 Task: Set the program in track settings for input/codecs to 2.
Action: Mouse moved to (140, 21)
Screenshot: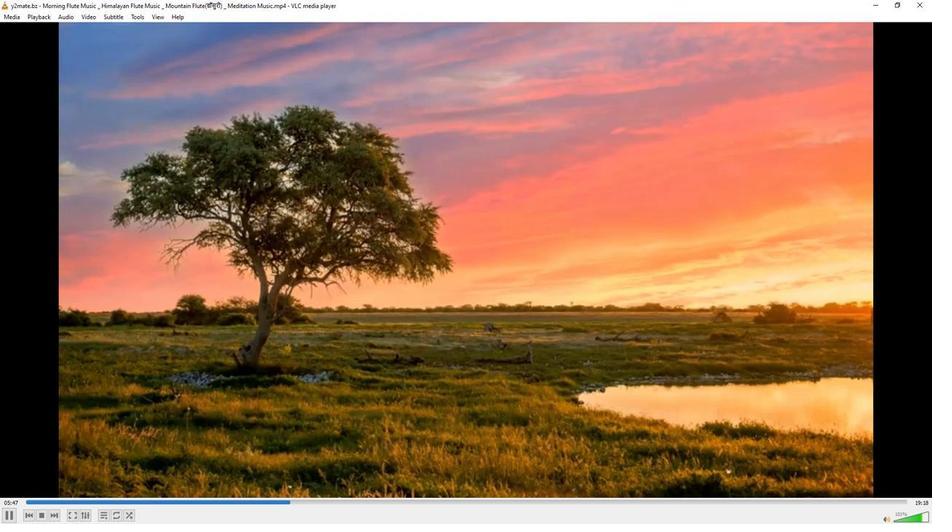
Action: Mouse pressed left at (140, 21)
Screenshot: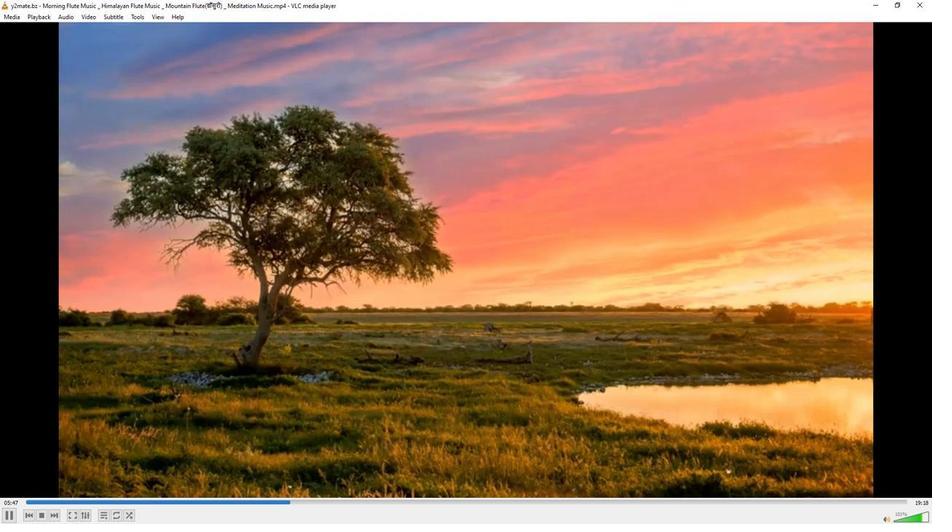 
Action: Mouse moved to (142, 137)
Screenshot: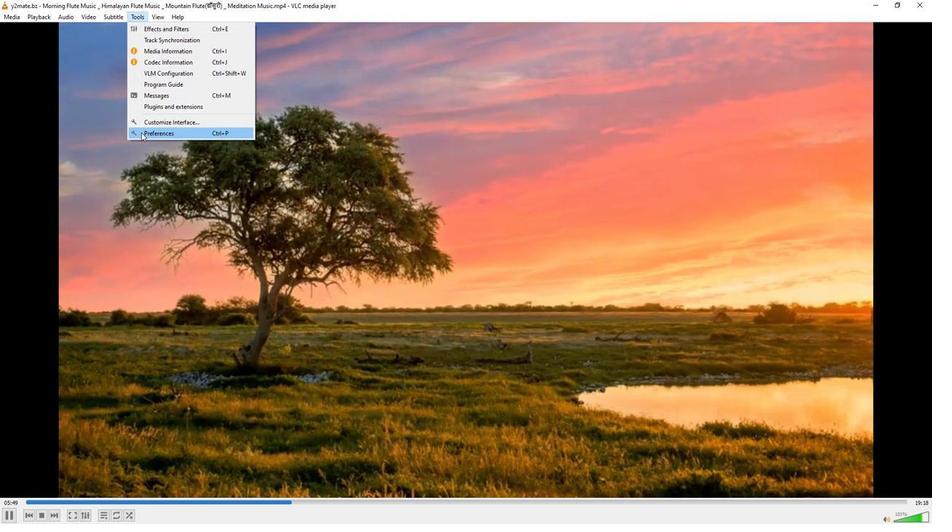 
Action: Mouse pressed left at (142, 137)
Screenshot: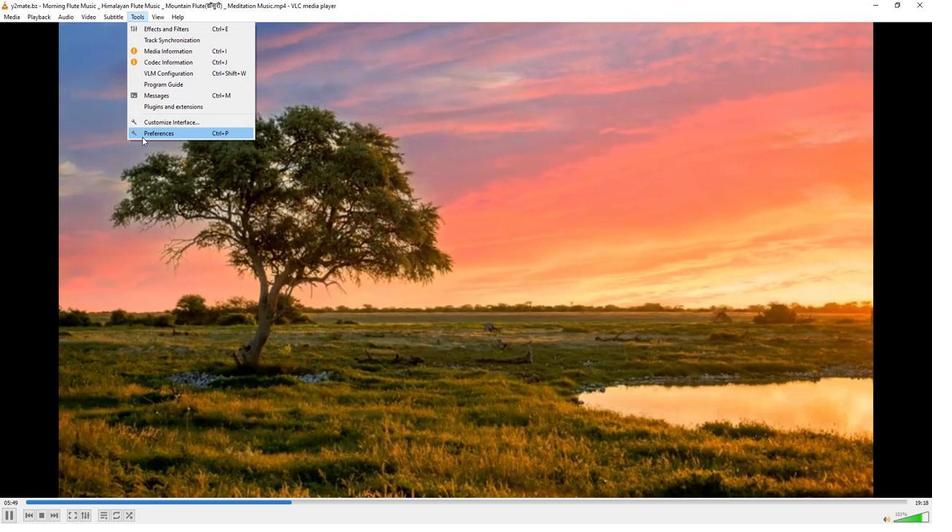 
Action: Mouse moved to (308, 429)
Screenshot: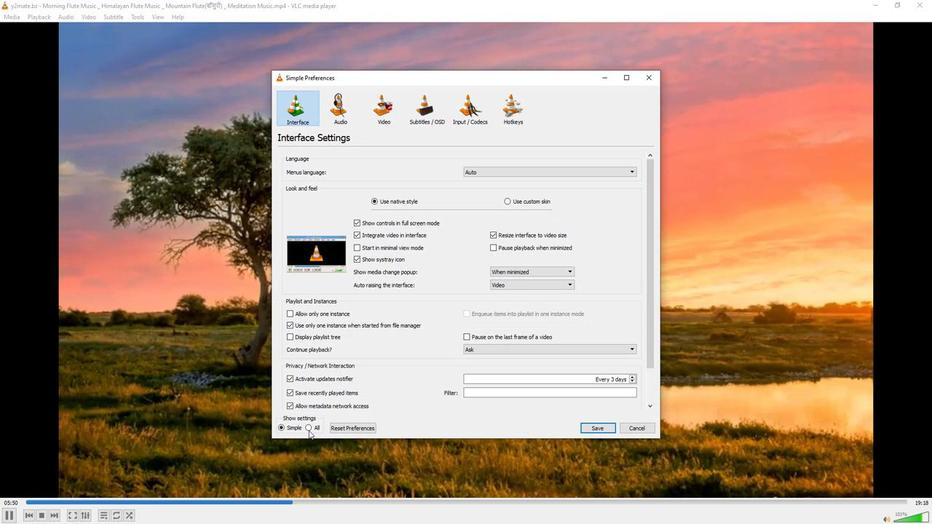 
Action: Mouse pressed left at (308, 429)
Screenshot: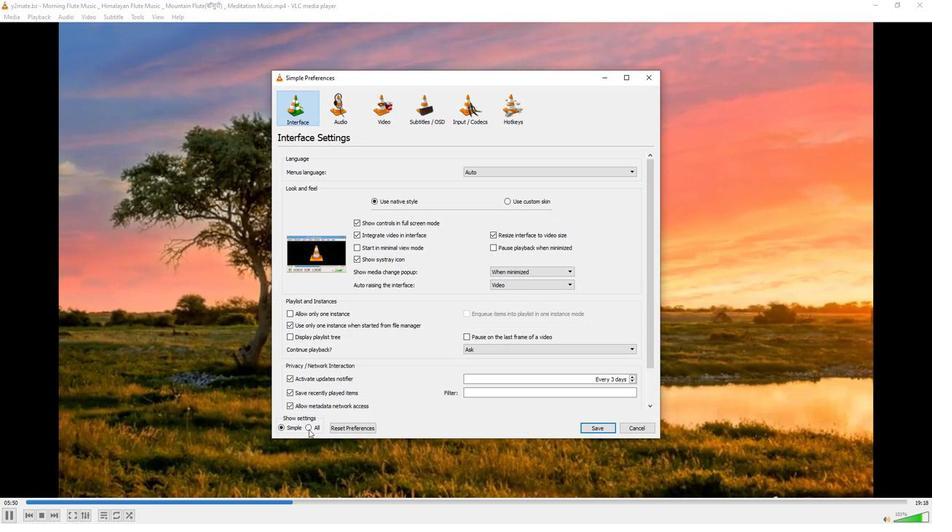 
Action: Mouse moved to (317, 247)
Screenshot: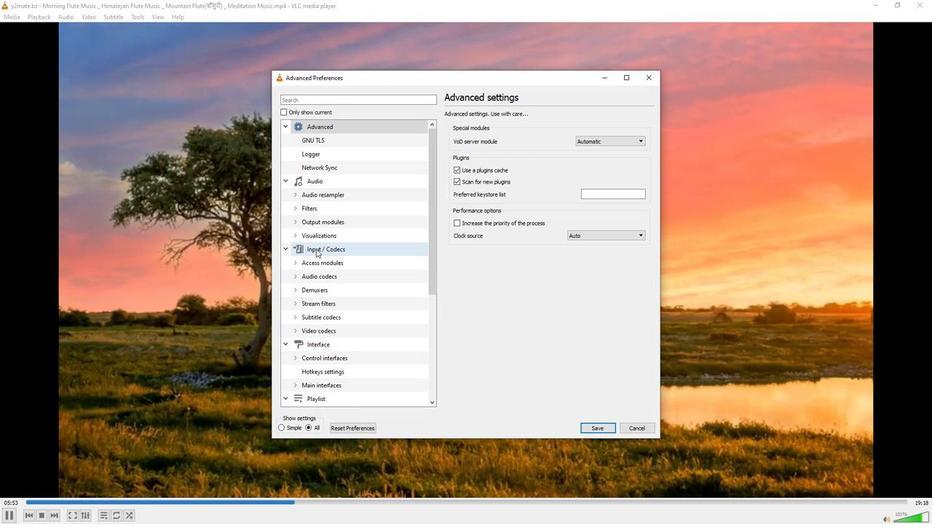 
Action: Mouse pressed left at (317, 247)
Screenshot: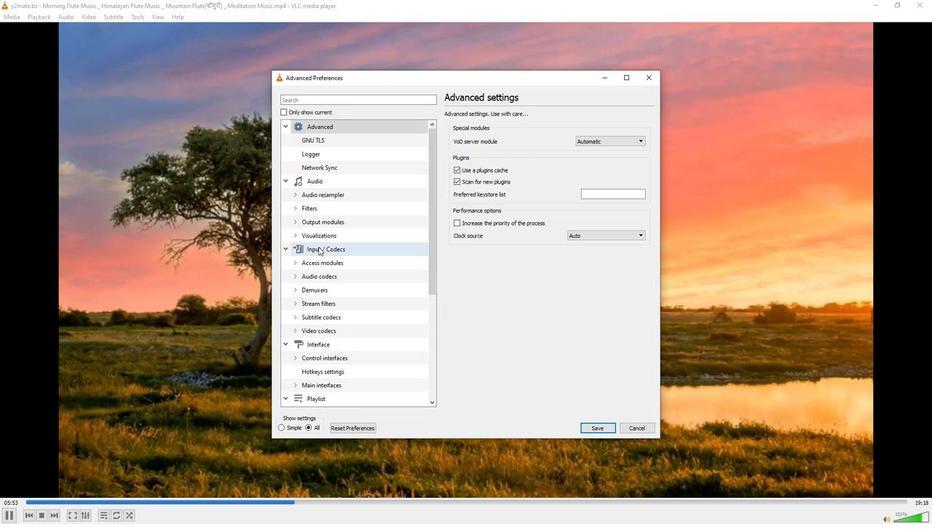 
Action: Mouse moved to (638, 139)
Screenshot: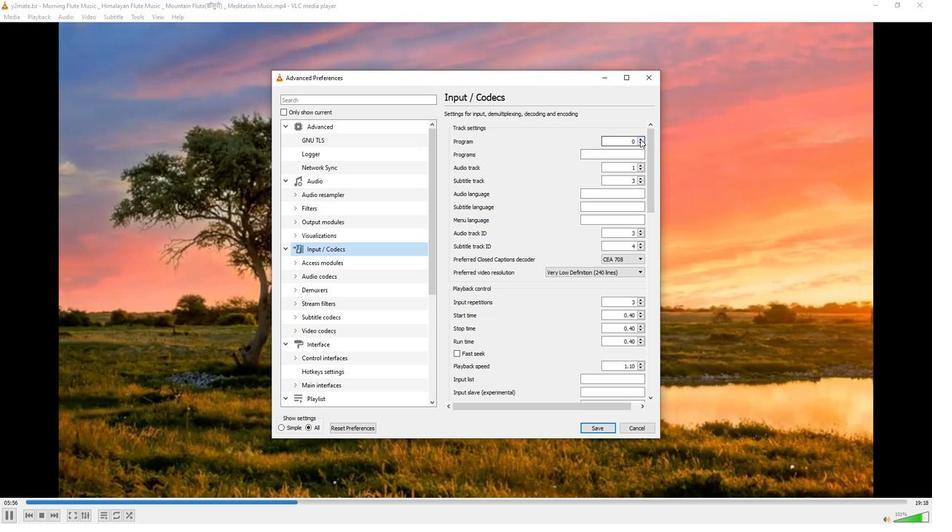 
Action: Mouse pressed left at (638, 139)
Screenshot: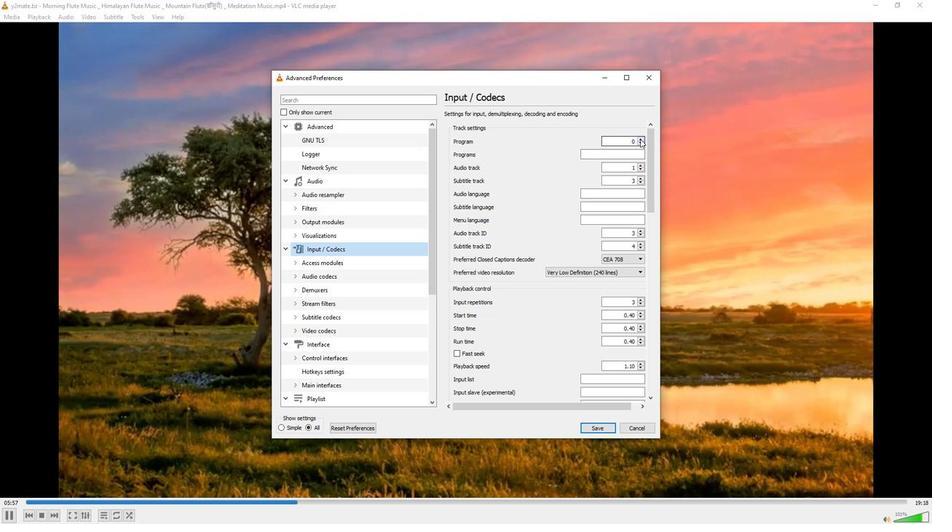 
Action: Mouse pressed left at (638, 139)
Screenshot: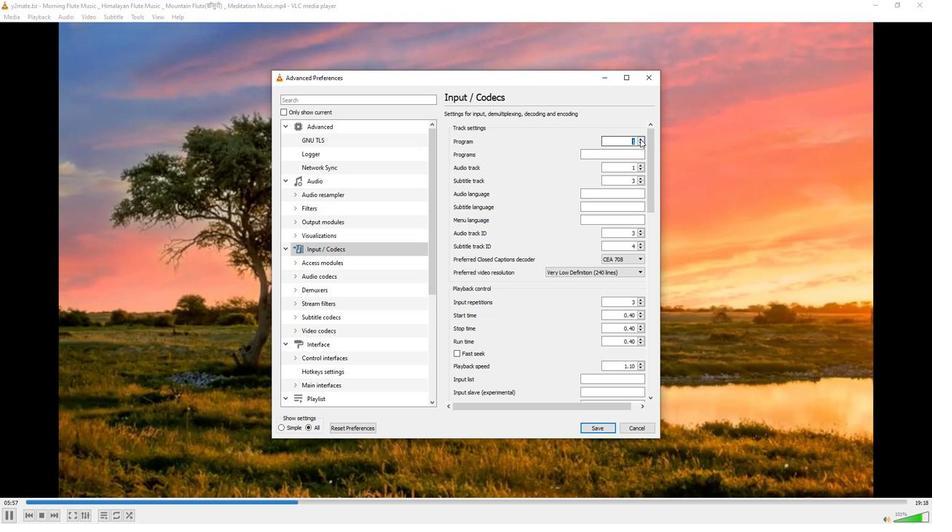 
Action: Mouse moved to (640, 131)
Screenshot: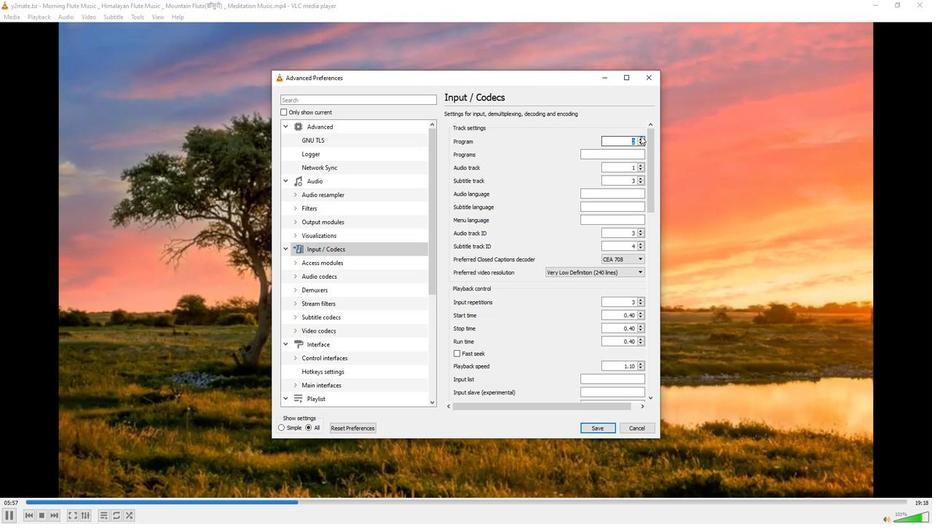 
Action: Mouse pressed left at (640, 131)
Screenshot: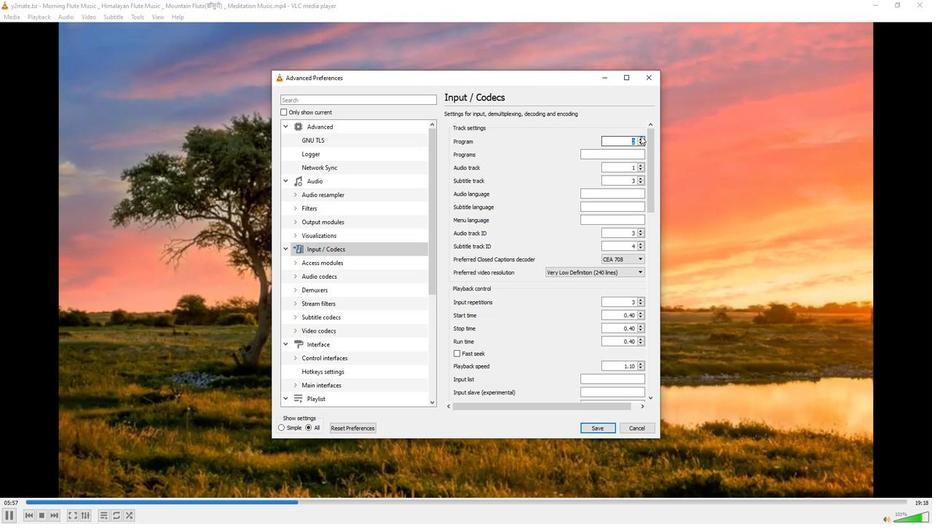 
